 Task: Create a section Code Charge and in the section, add a milestone Network Infrastructure Monitoring in the project AgileHero
Action: Mouse moved to (72, 536)
Screenshot: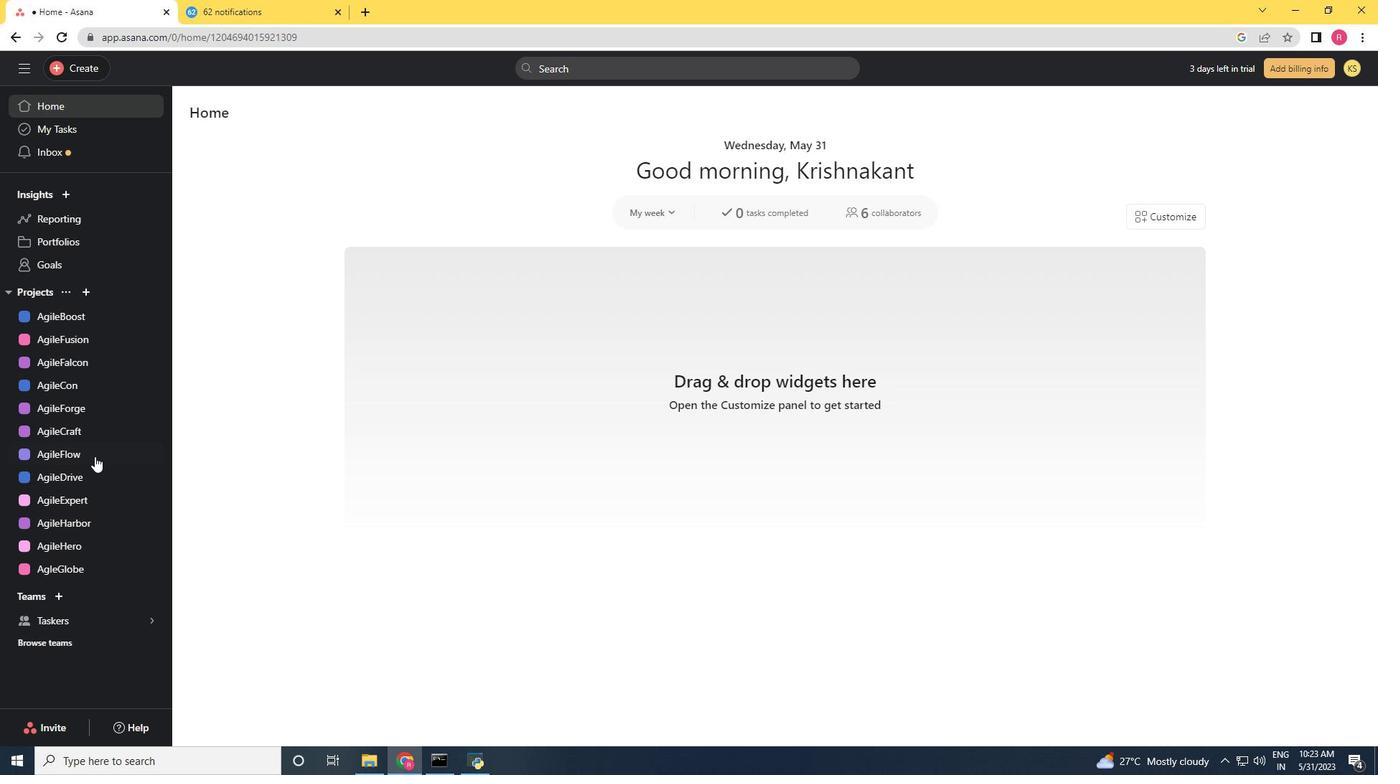 
Action: Mouse pressed left at (72, 536)
Screenshot: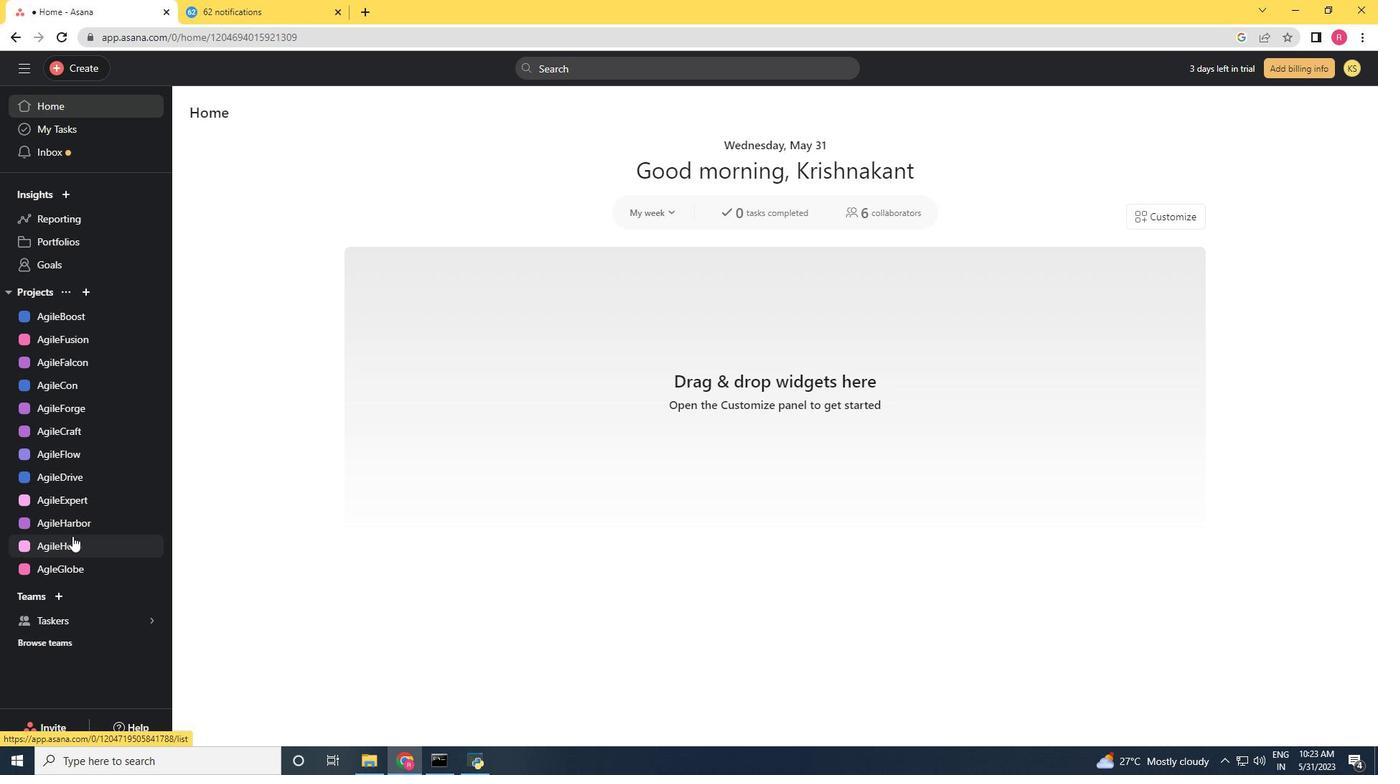 
Action: Mouse moved to (318, 598)
Screenshot: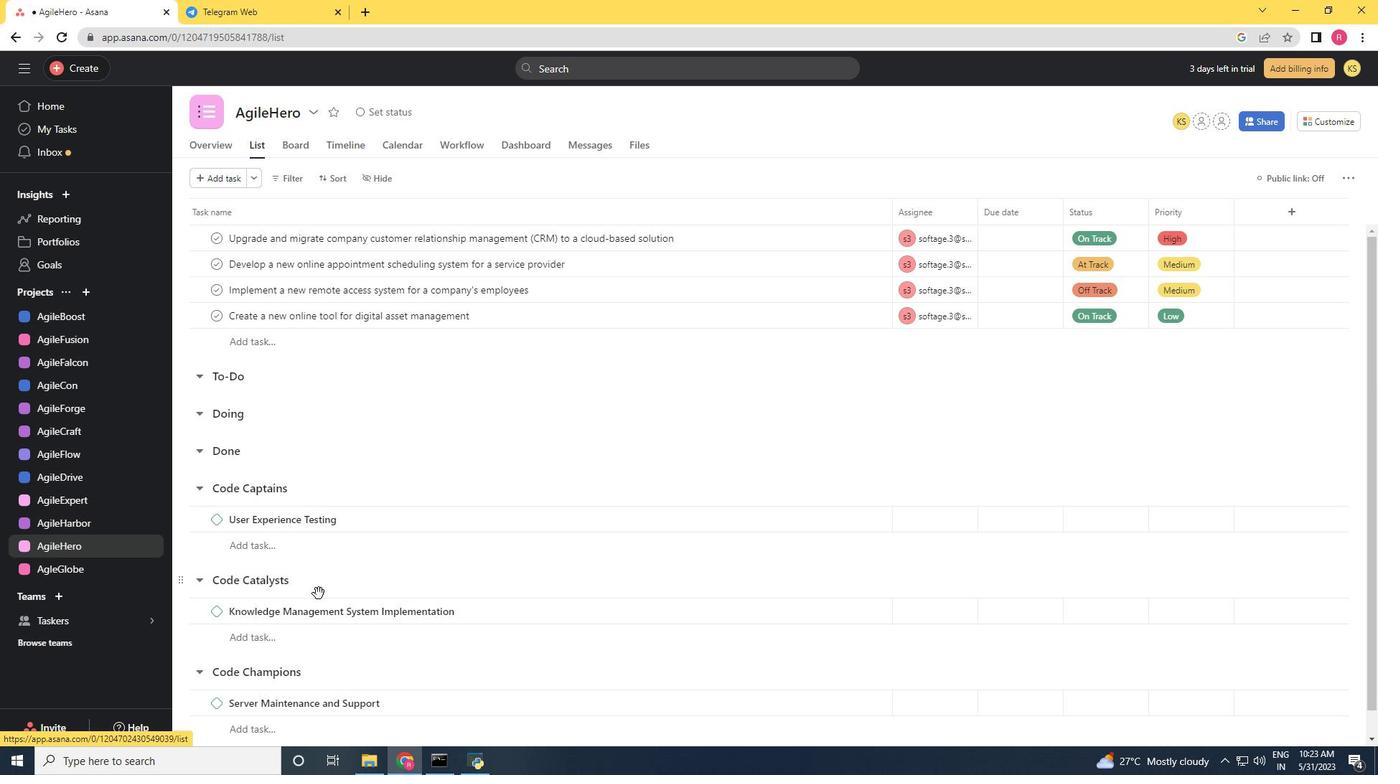 
Action: Mouse scrolled (318, 598) with delta (0, 0)
Screenshot: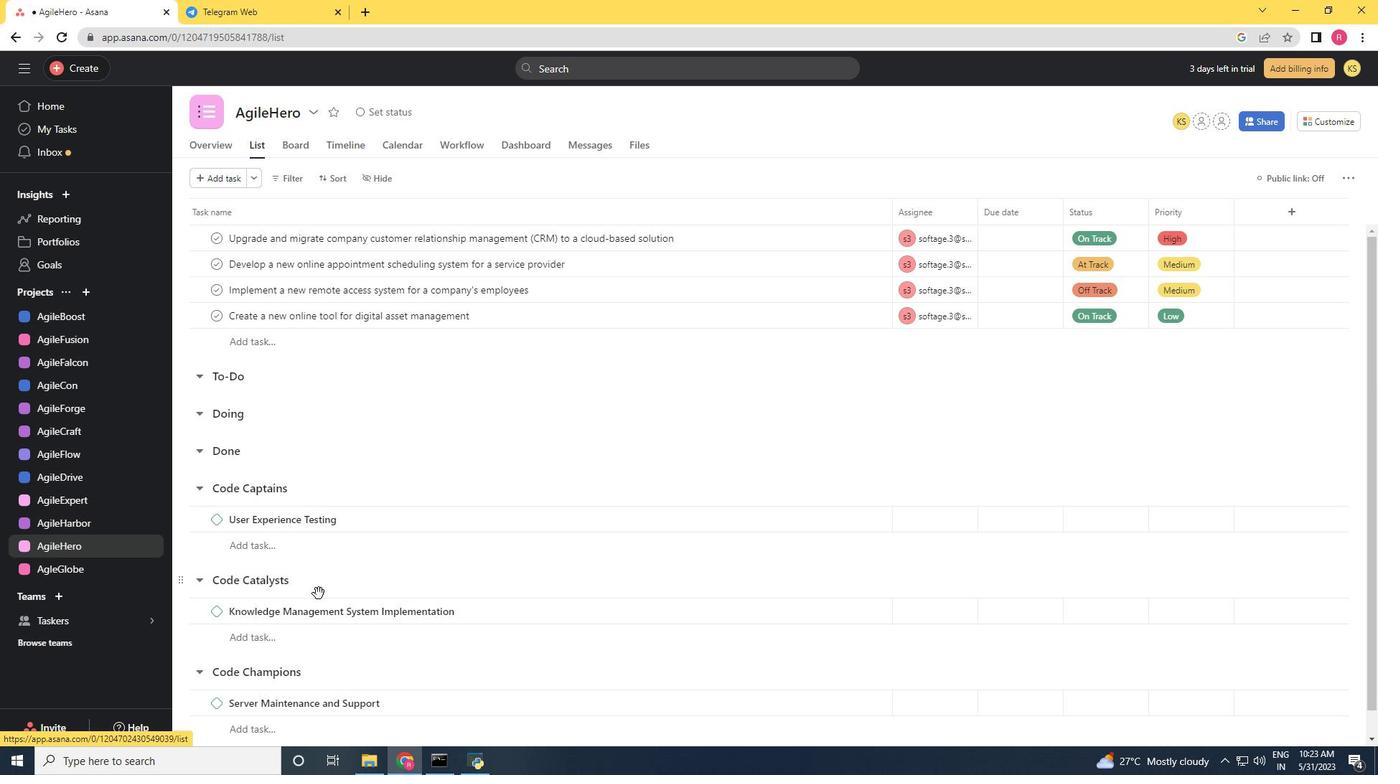 
Action: Mouse moved to (318, 601)
Screenshot: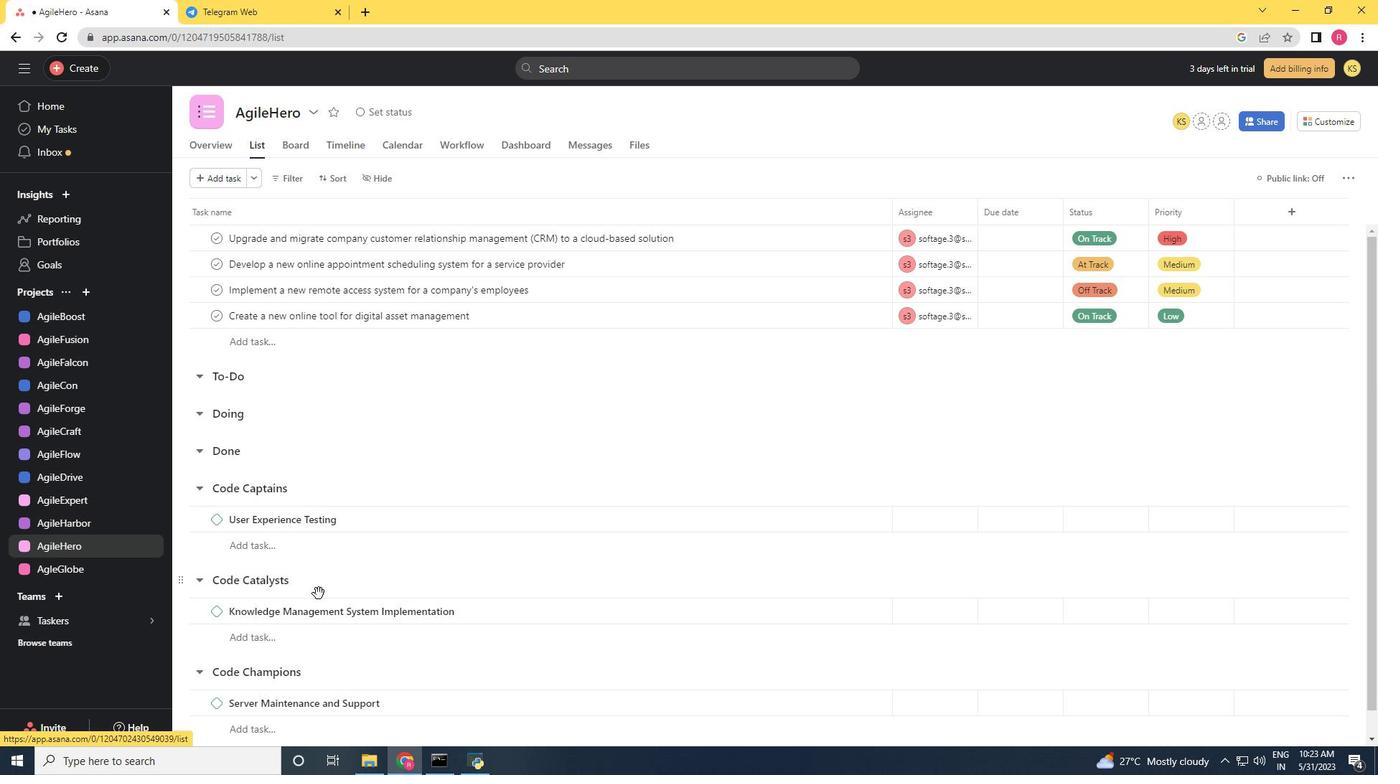 
Action: Mouse scrolled (318, 600) with delta (0, 0)
Screenshot: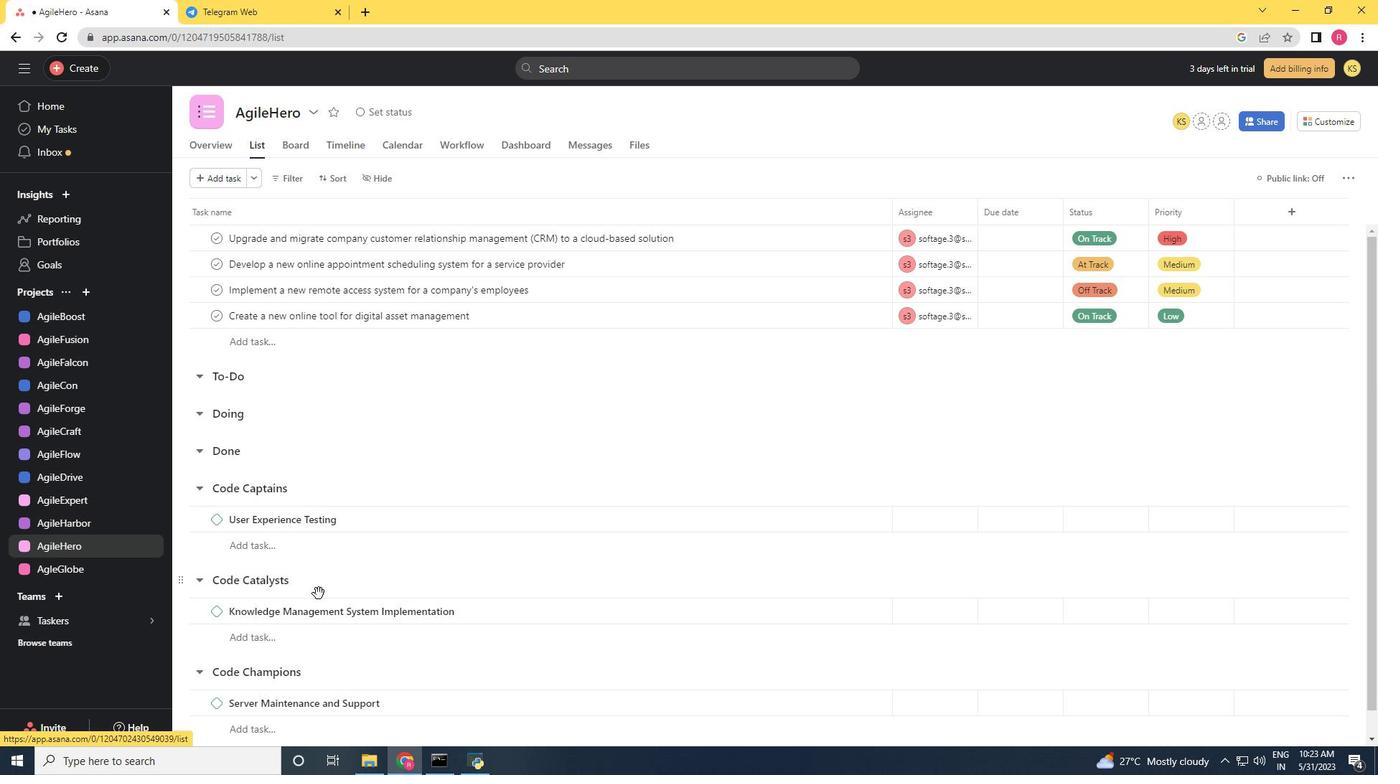 
Action: Mouse moved to (316, 606)
Screenshot: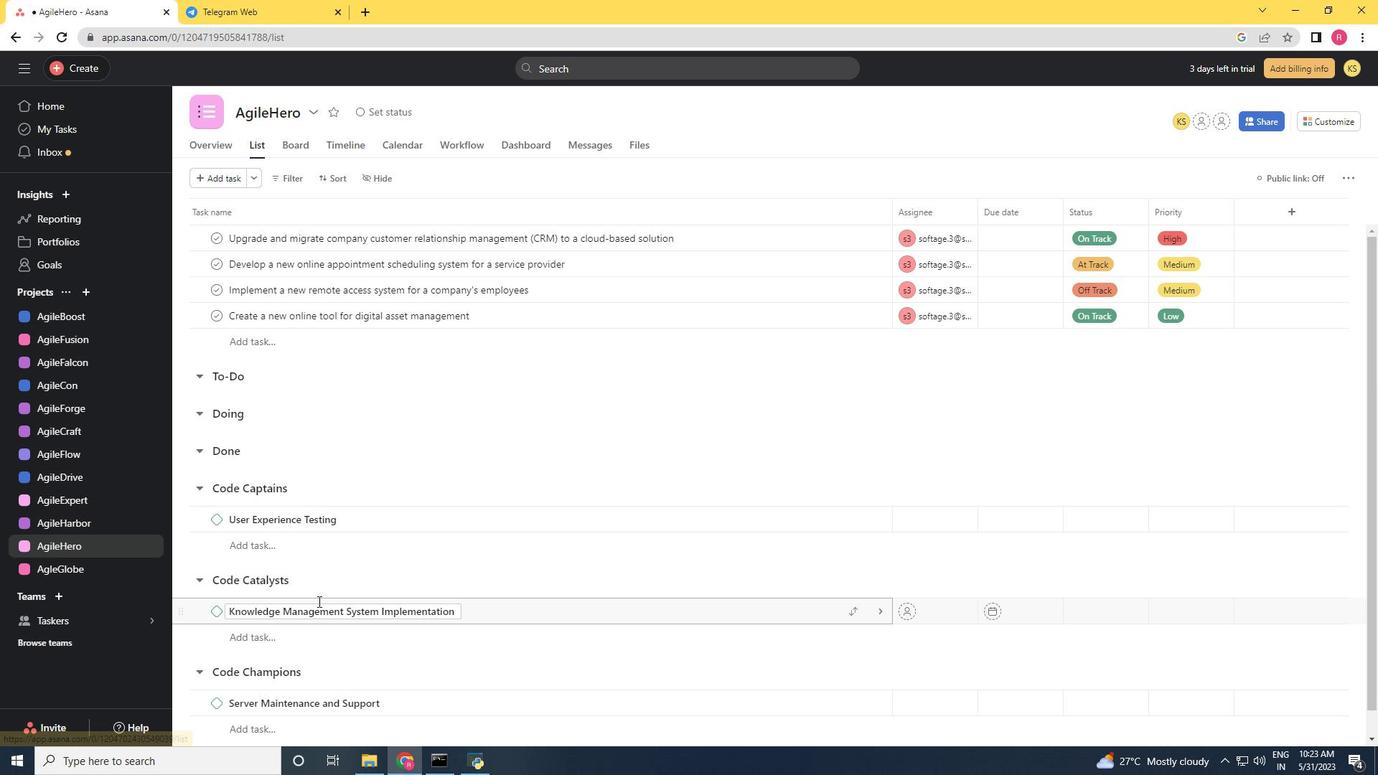 
Action: Mouse scrolled (316, 605) with delta (0, 0)
Screenshot: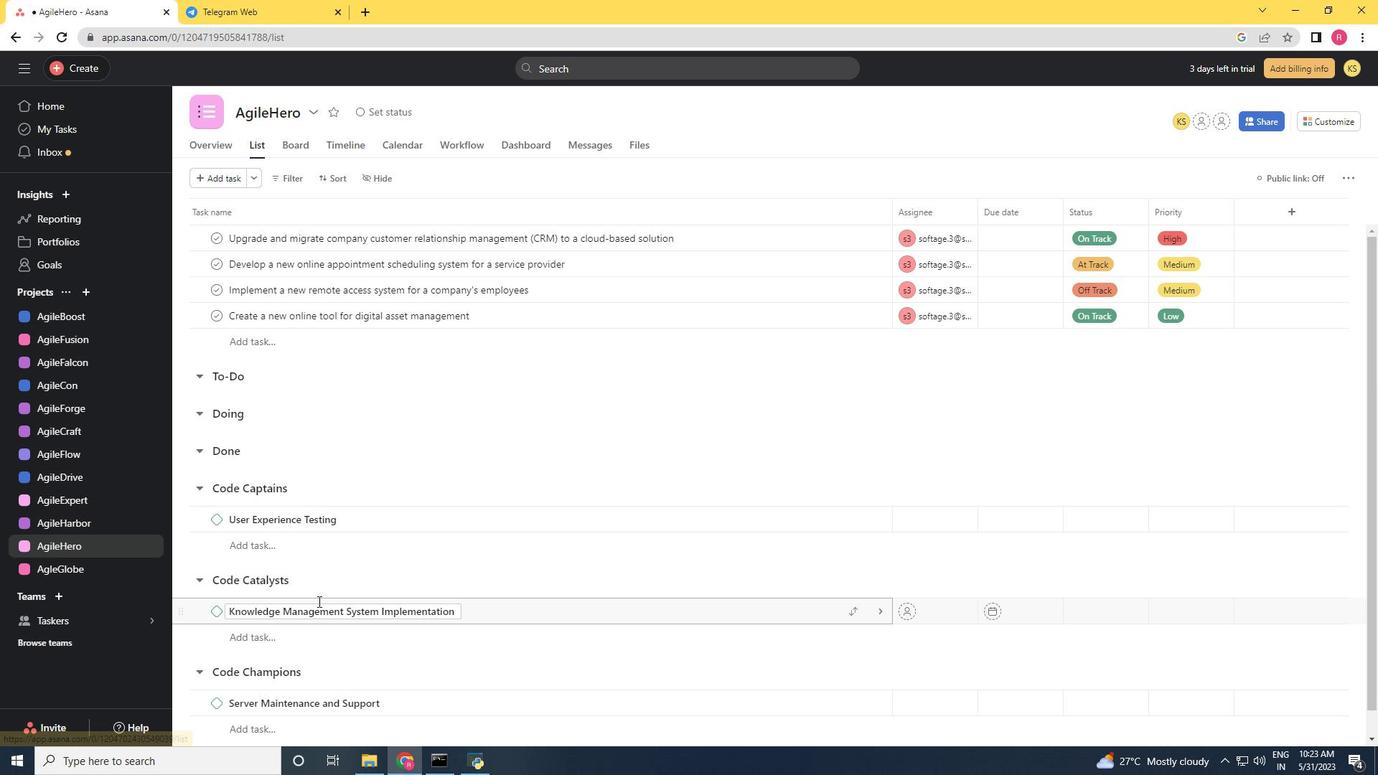 
Action: Mouse moved to (235, 728)
Screenshot: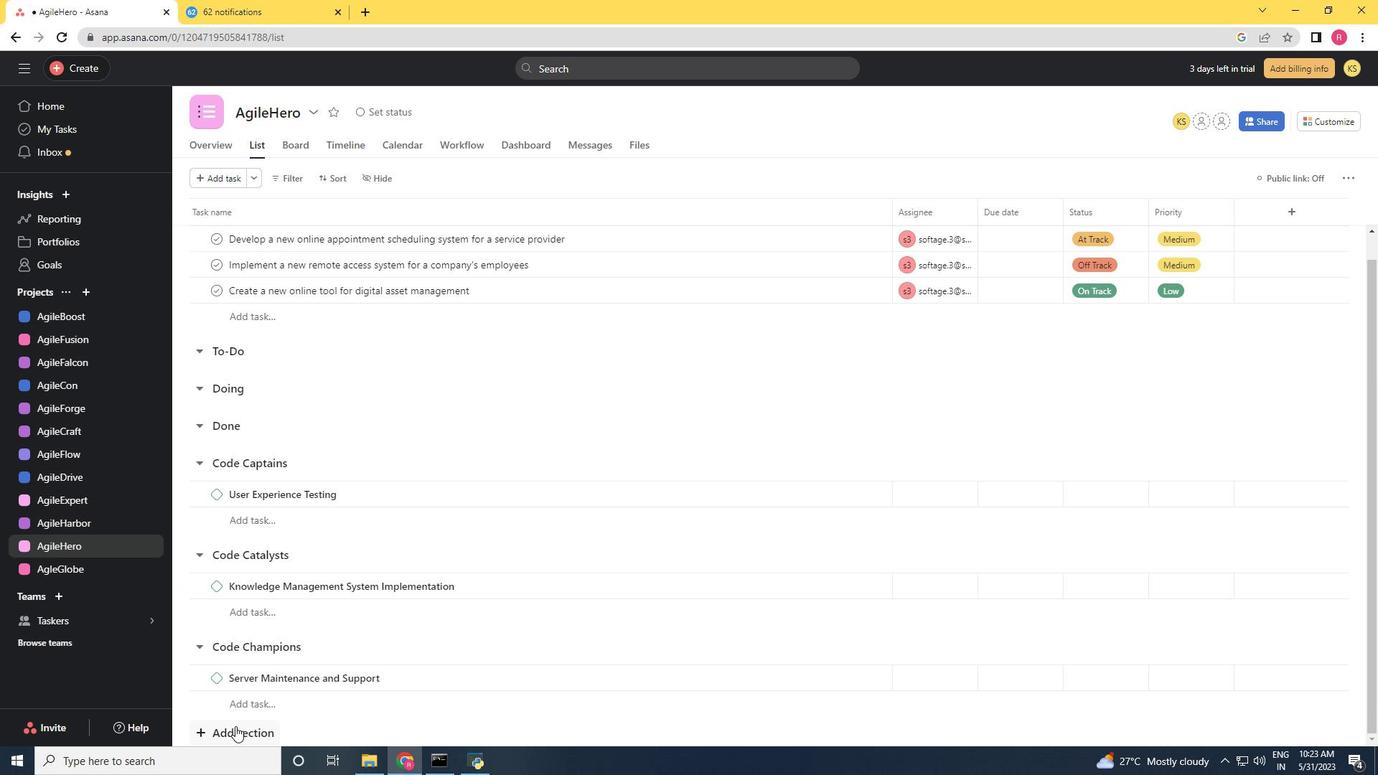
Action: Mouse pressed left at (235, 728)
Screenshot: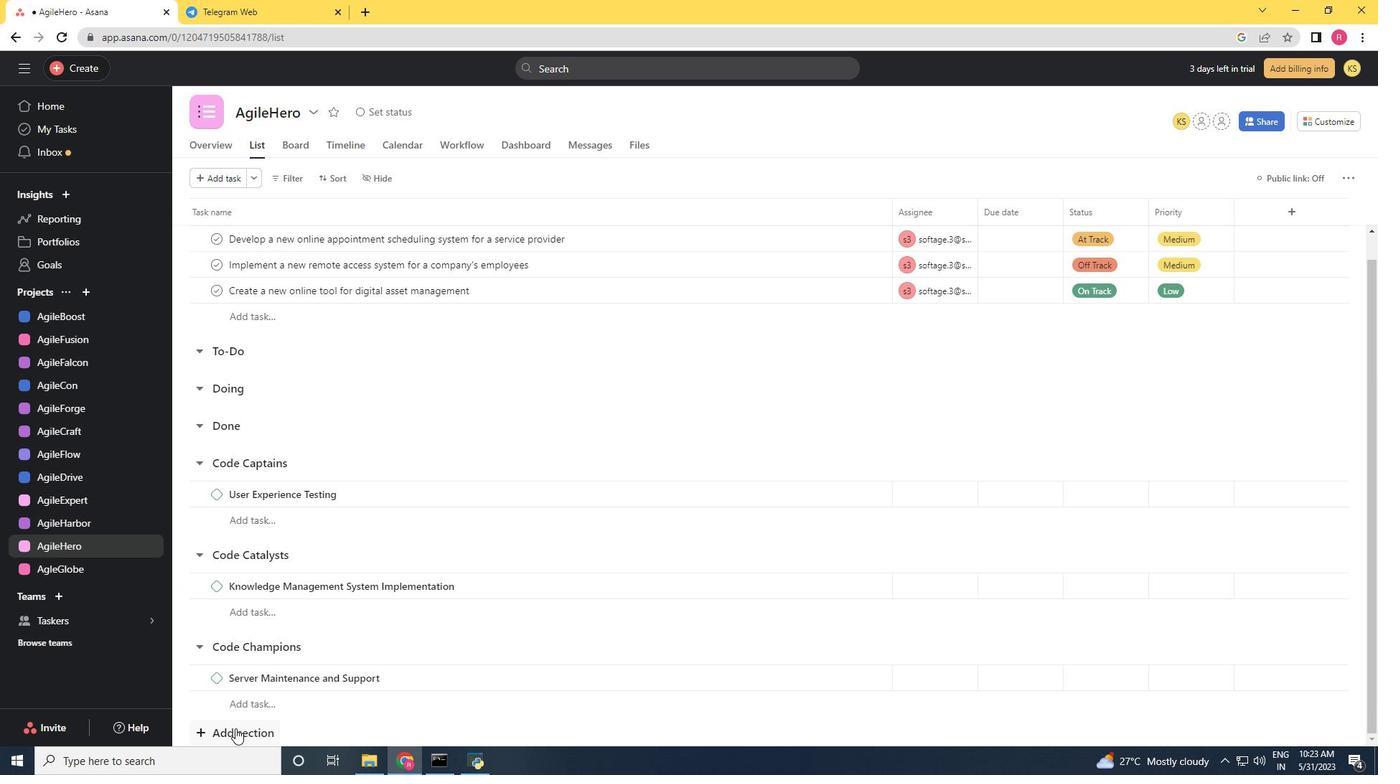 
Action: Mouse scrolled (235, 728) with delta (0, 0)
Screenshot: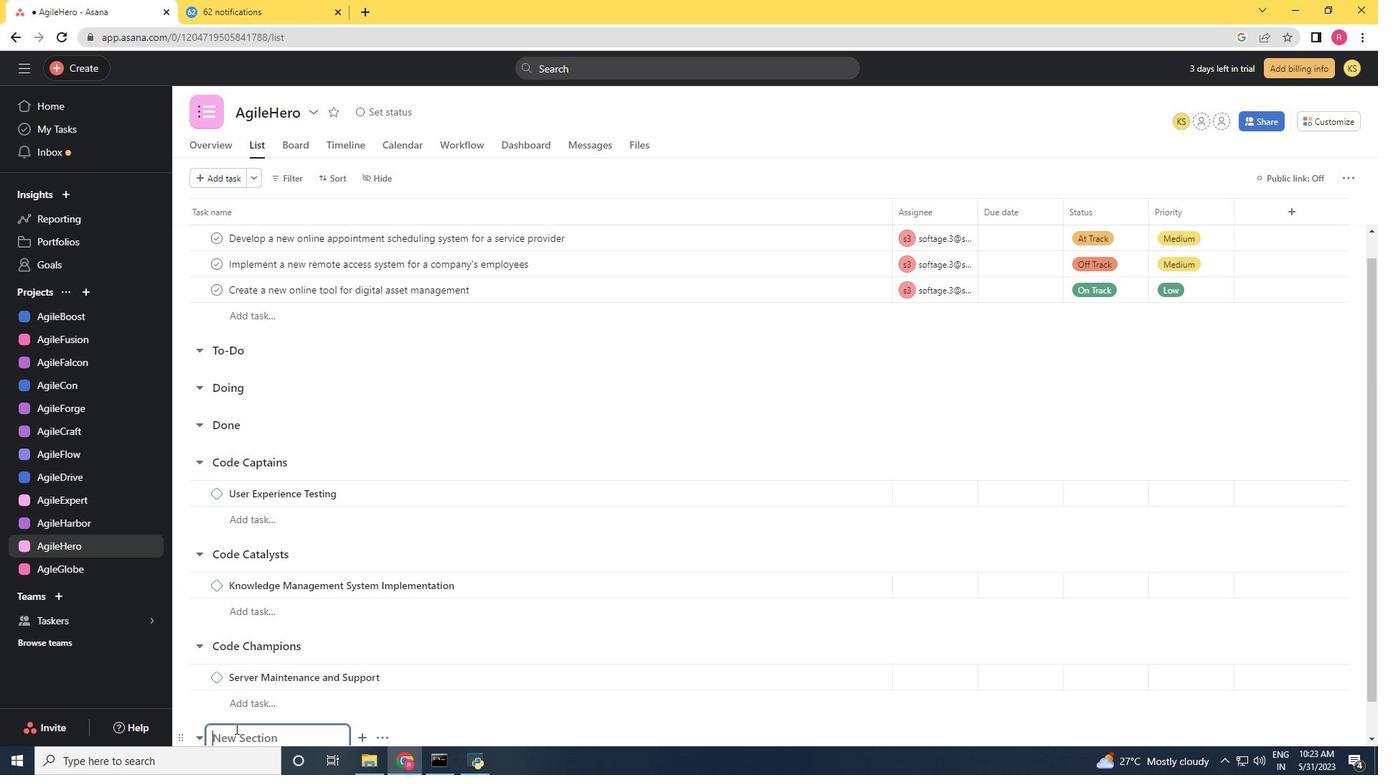 
Action: Mouse scrolled (235, 728) with delta (0, 0)
Screenshot: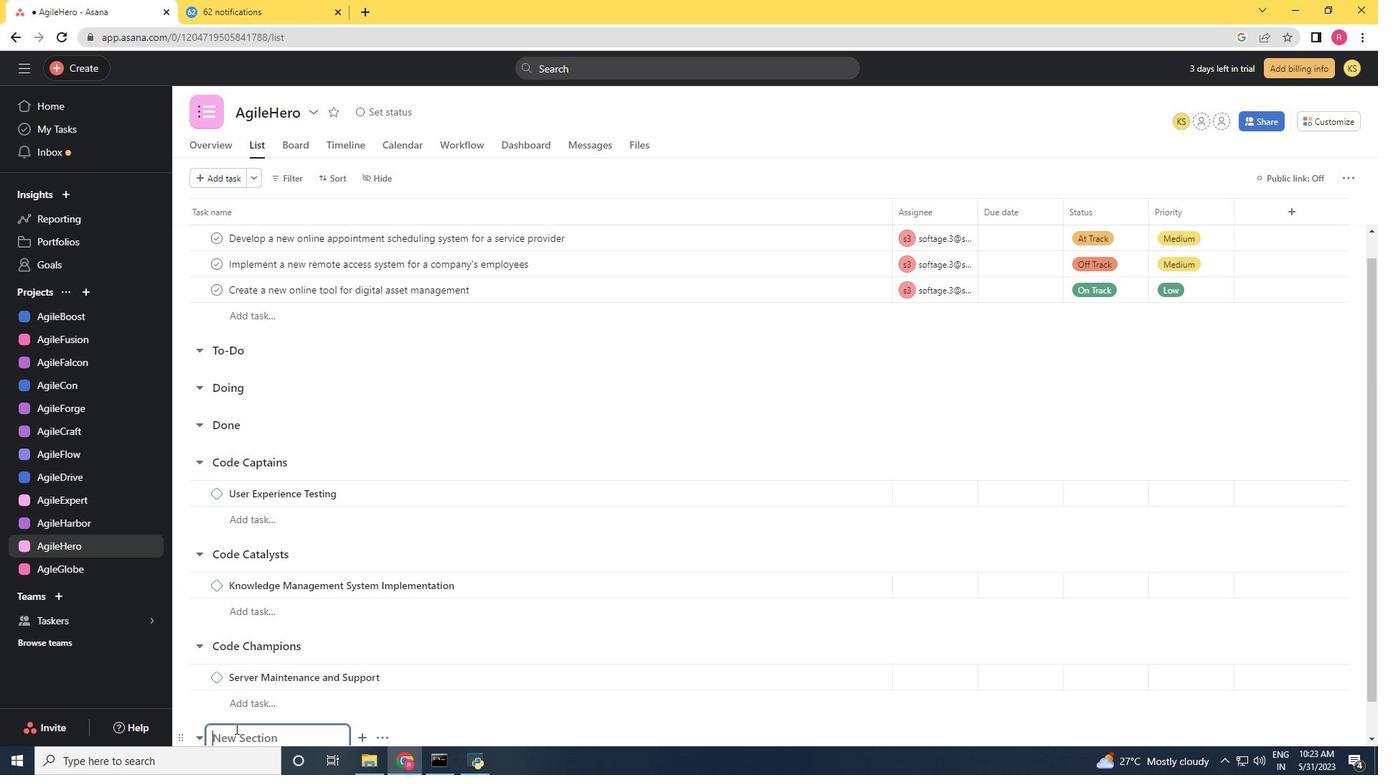 
Action: Mouse scrolled (235, 728) with delta (0, 0)
Screenshot: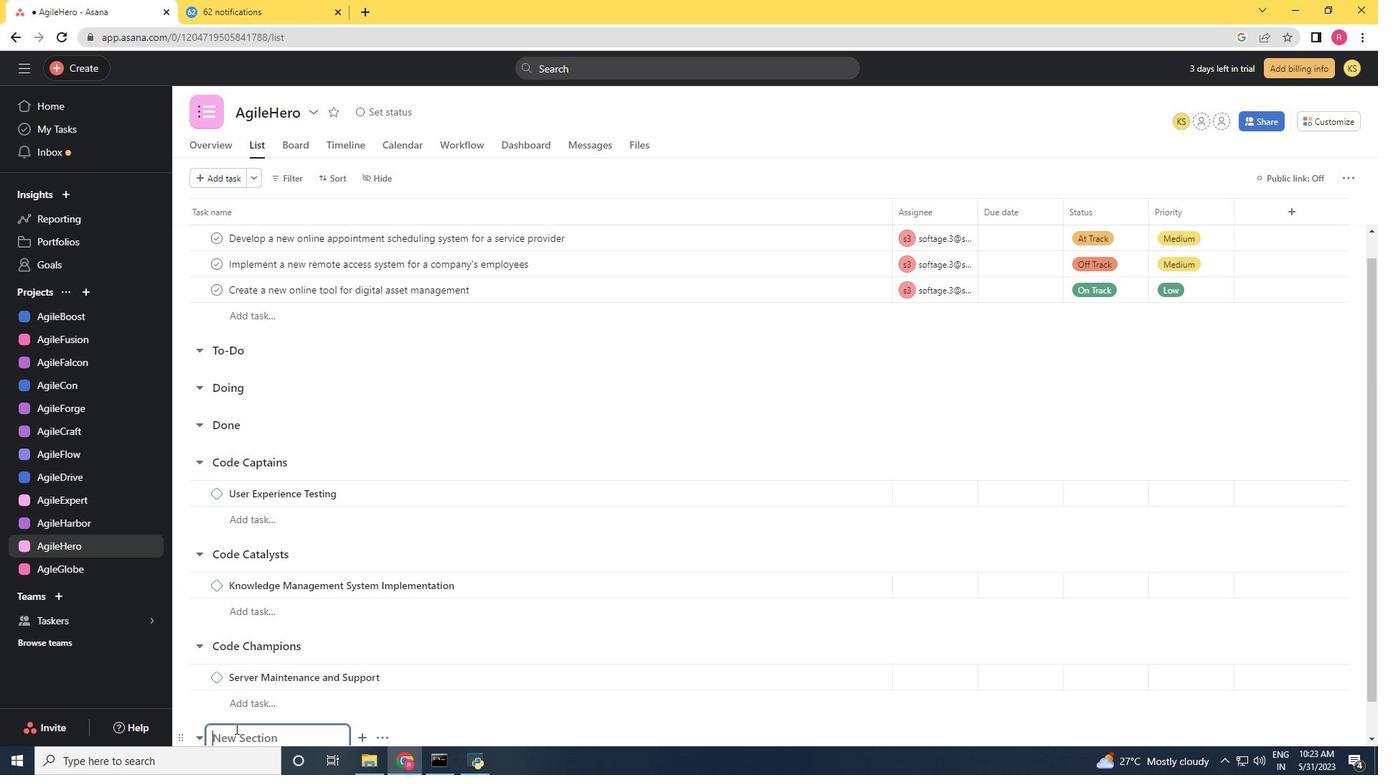 
Action: Key pressed <Key.shift><Key.shift><Key.shift><Key.shift><Key.shift>O<Key.backspace><Key.shift><Key.shift>Code<Key.space><Key.shift>Charge<Key.space><Key.enter><Key.shift><Key.shift><Key.shift>Network<Key.space><Key.shift>Infrastructure<Key.space><Key.shift>Monitoring
Screenshot: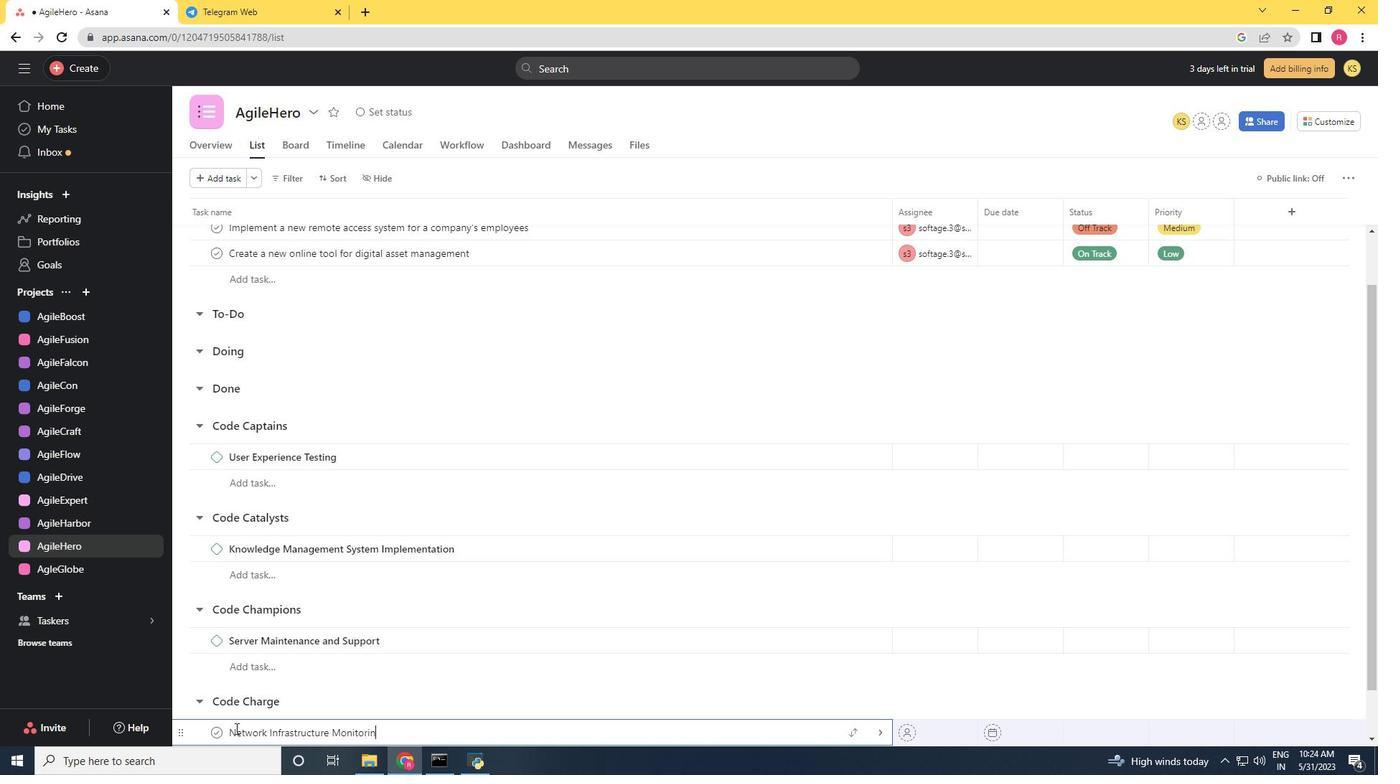 
Action: Mouse scrolled (235, 729) with delta (0, 0)
Screenshot: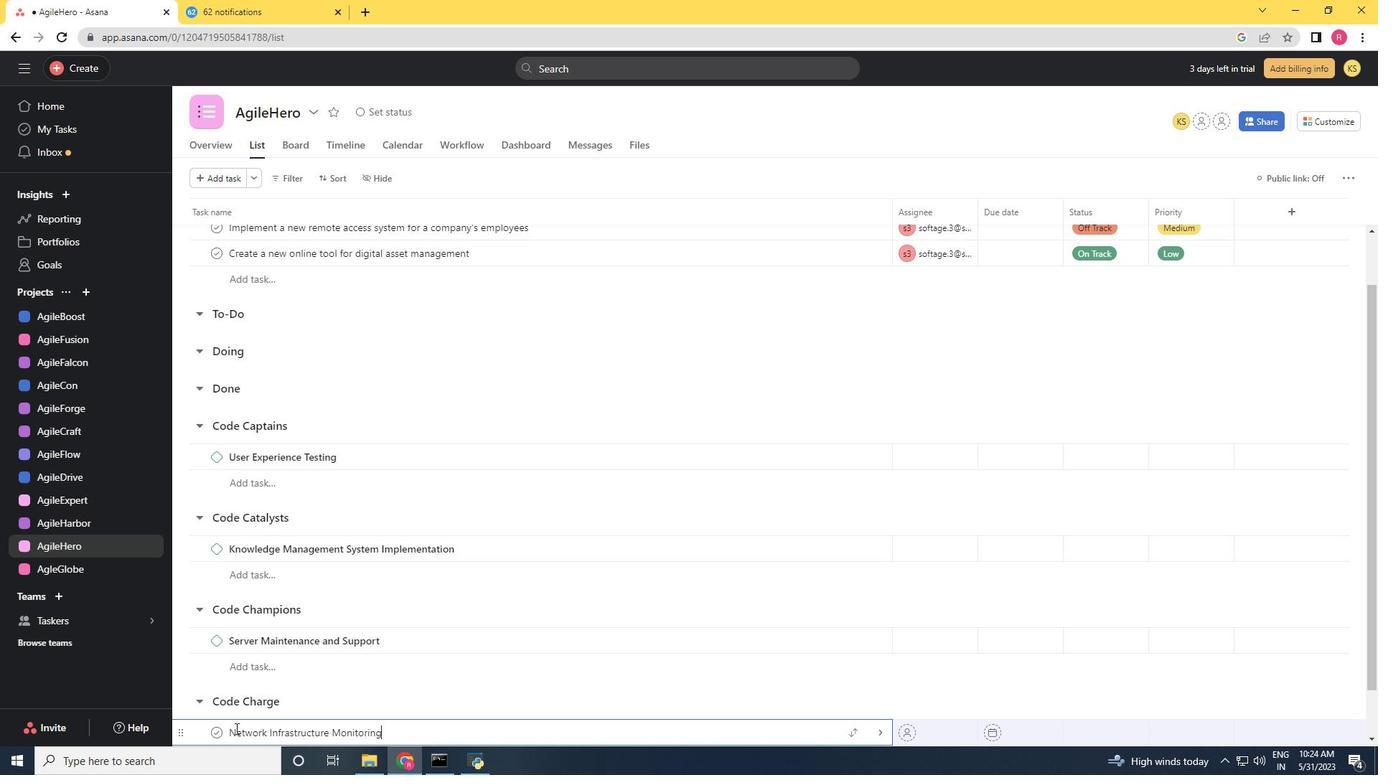 
Action: Mouse scrolled (235, 728) with delta (0, 0)
Screenshot: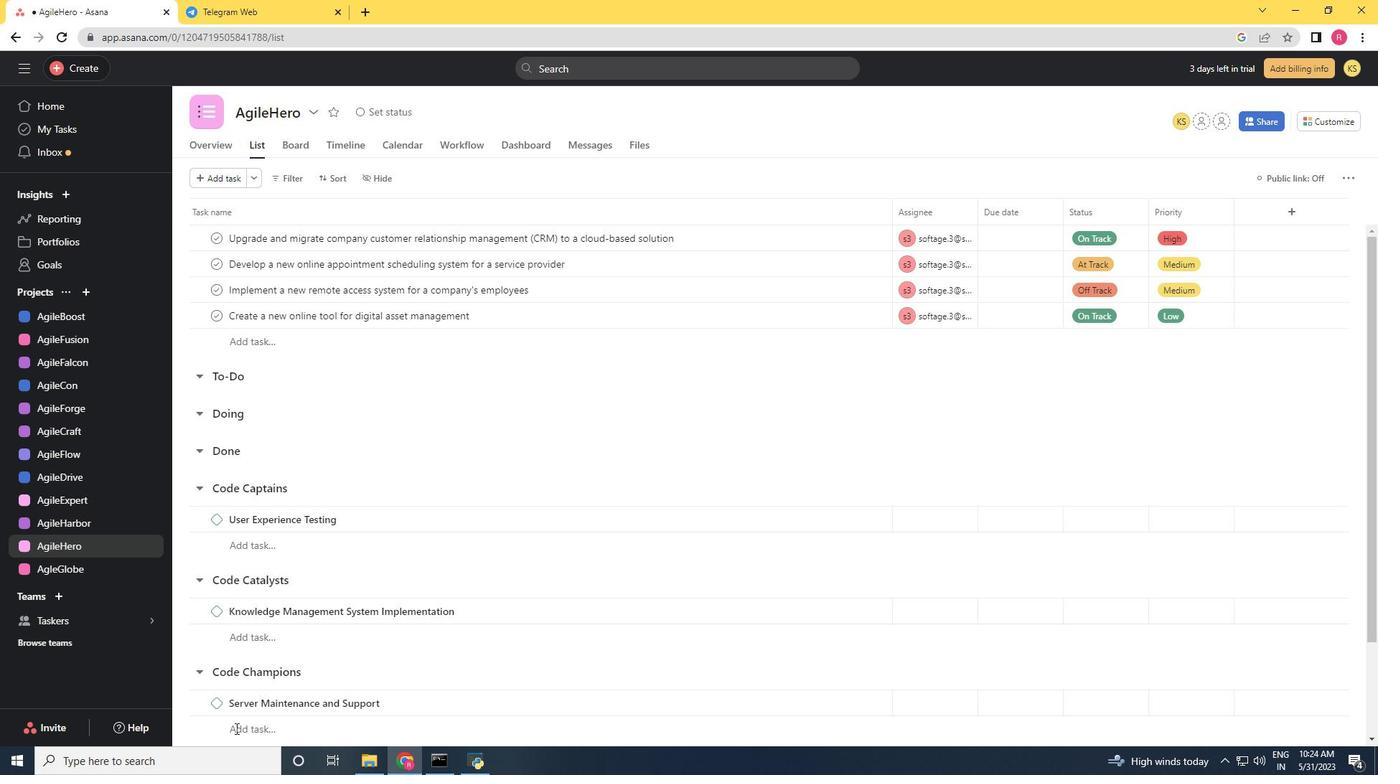 
Action: Mouse scrolled (235, 728) with delta (0, 0)
Screenshot: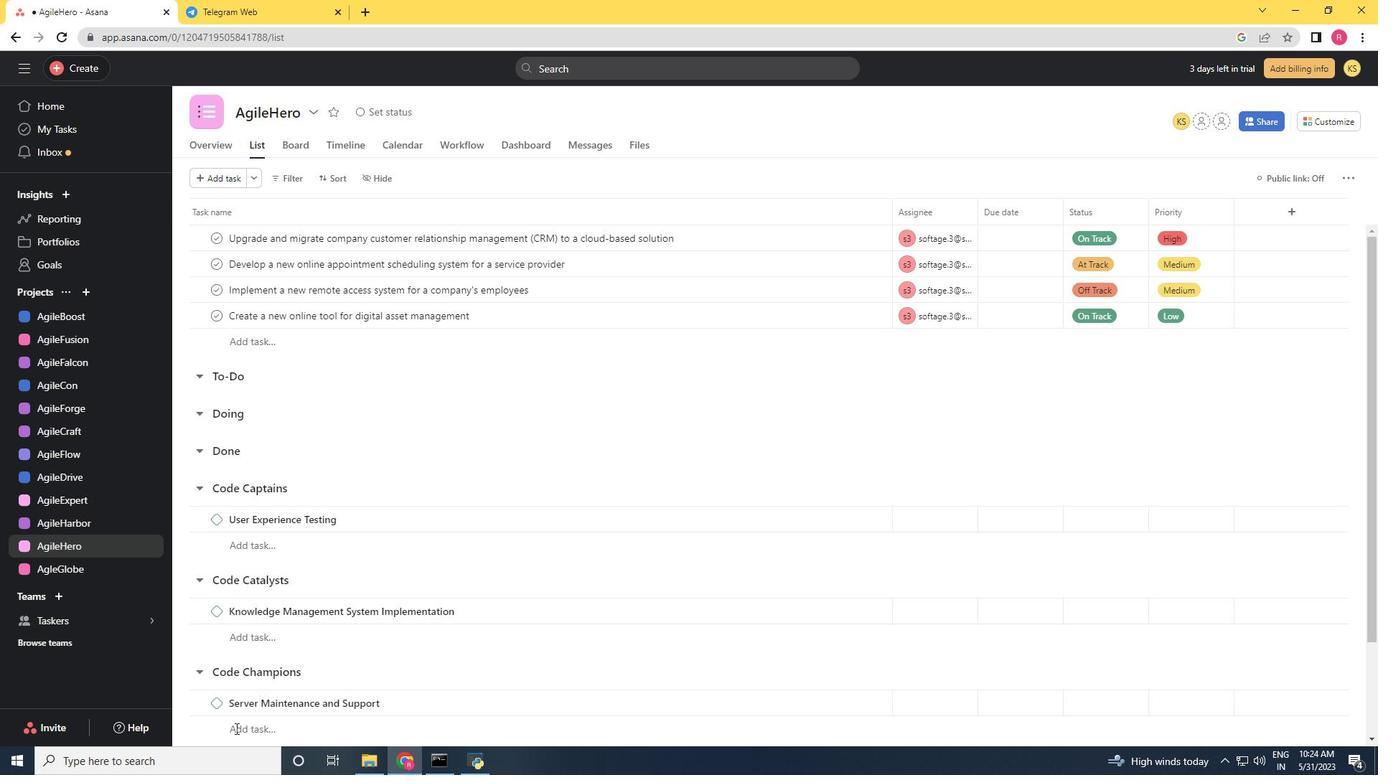 
Action: Mouse scrolled (235, 728) with delta (0, 0)
Screenshot: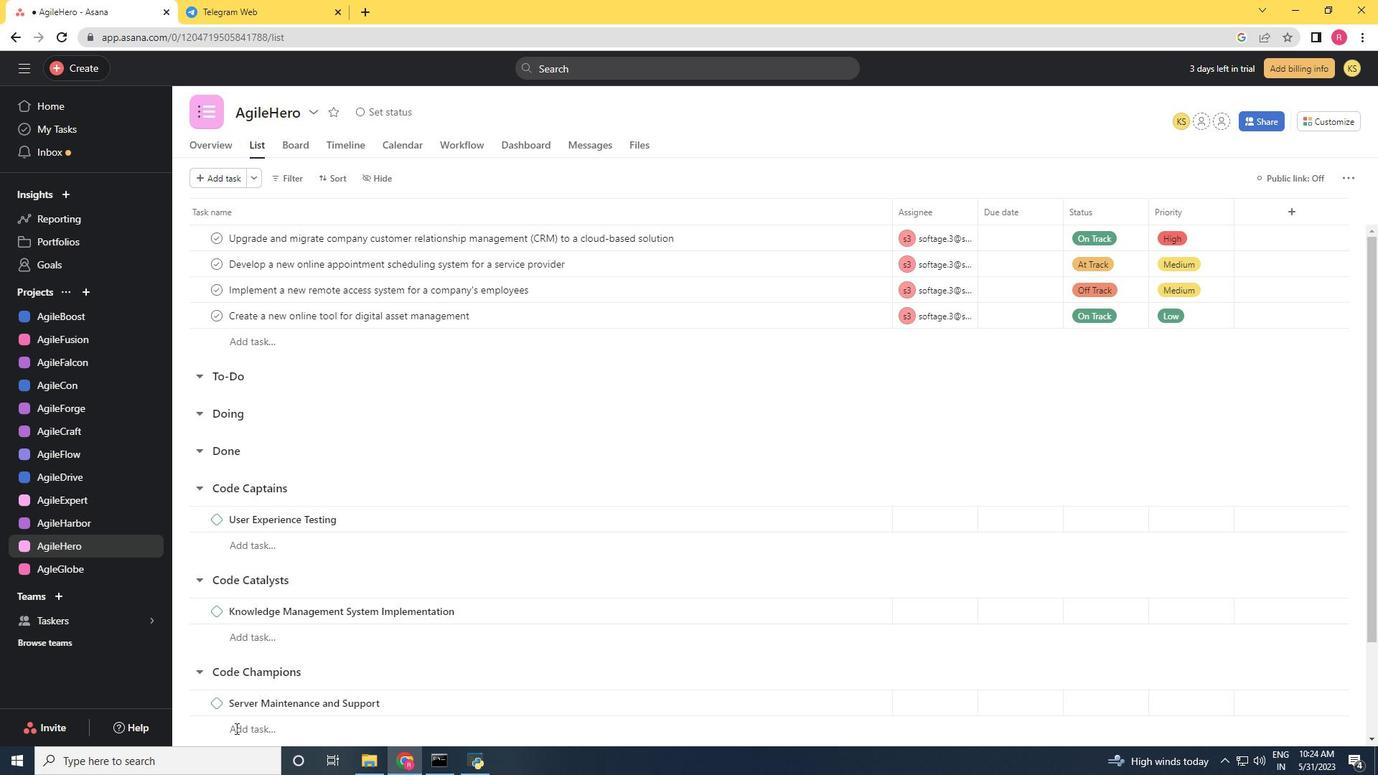
Action: Mouse scrolled (235, 728) with delta (0, 0)
Screenshot: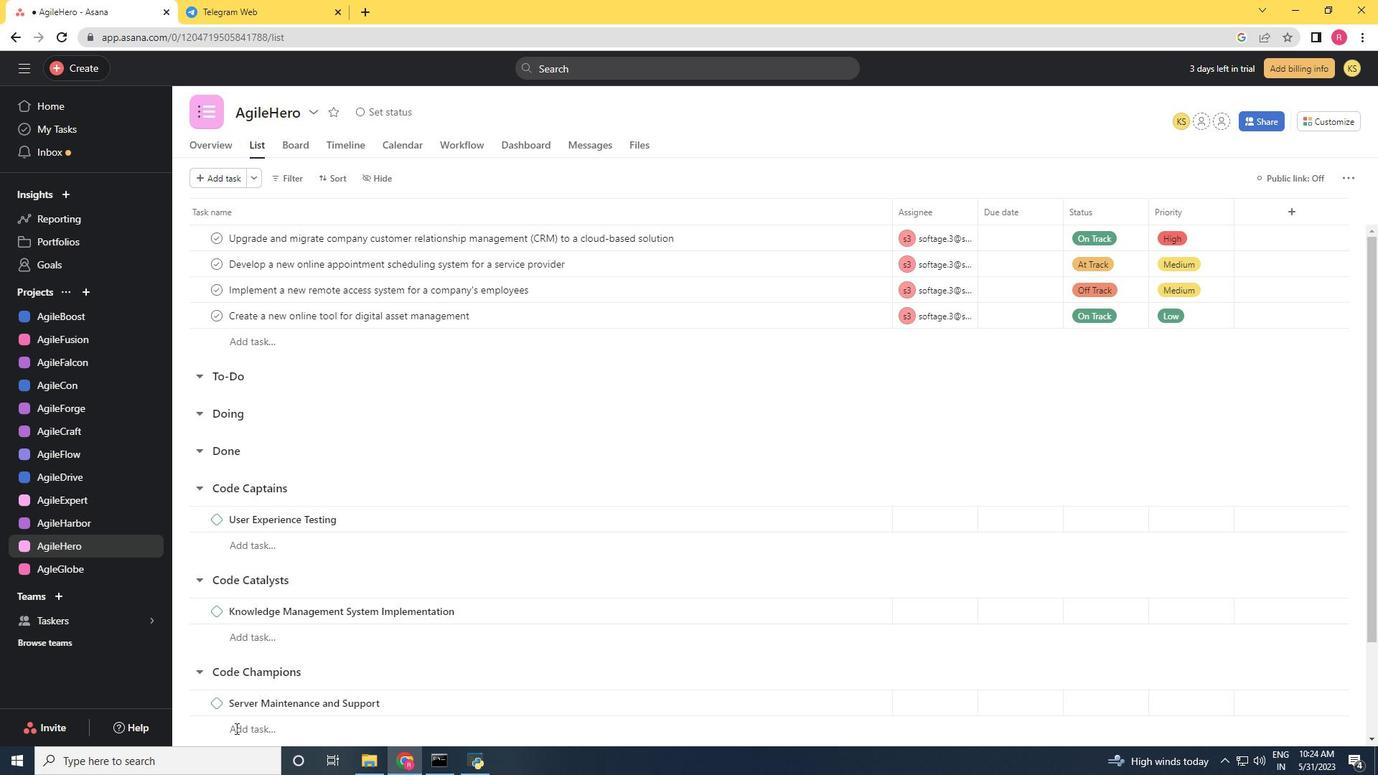 
Action: Mouse scrolled (235, 728) with delta (0, 0)
Screenshot: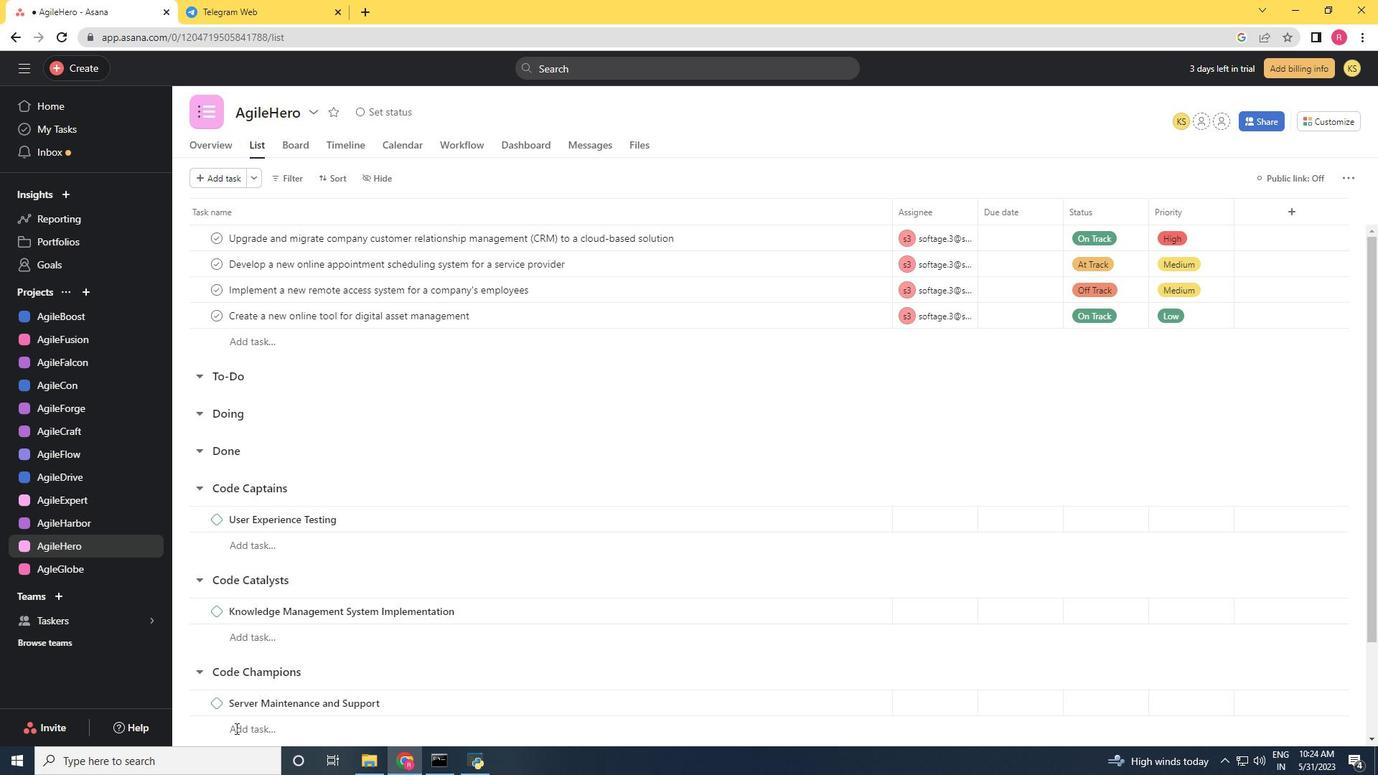 
Action: Mouse moved to (427, 680)
Screenshot: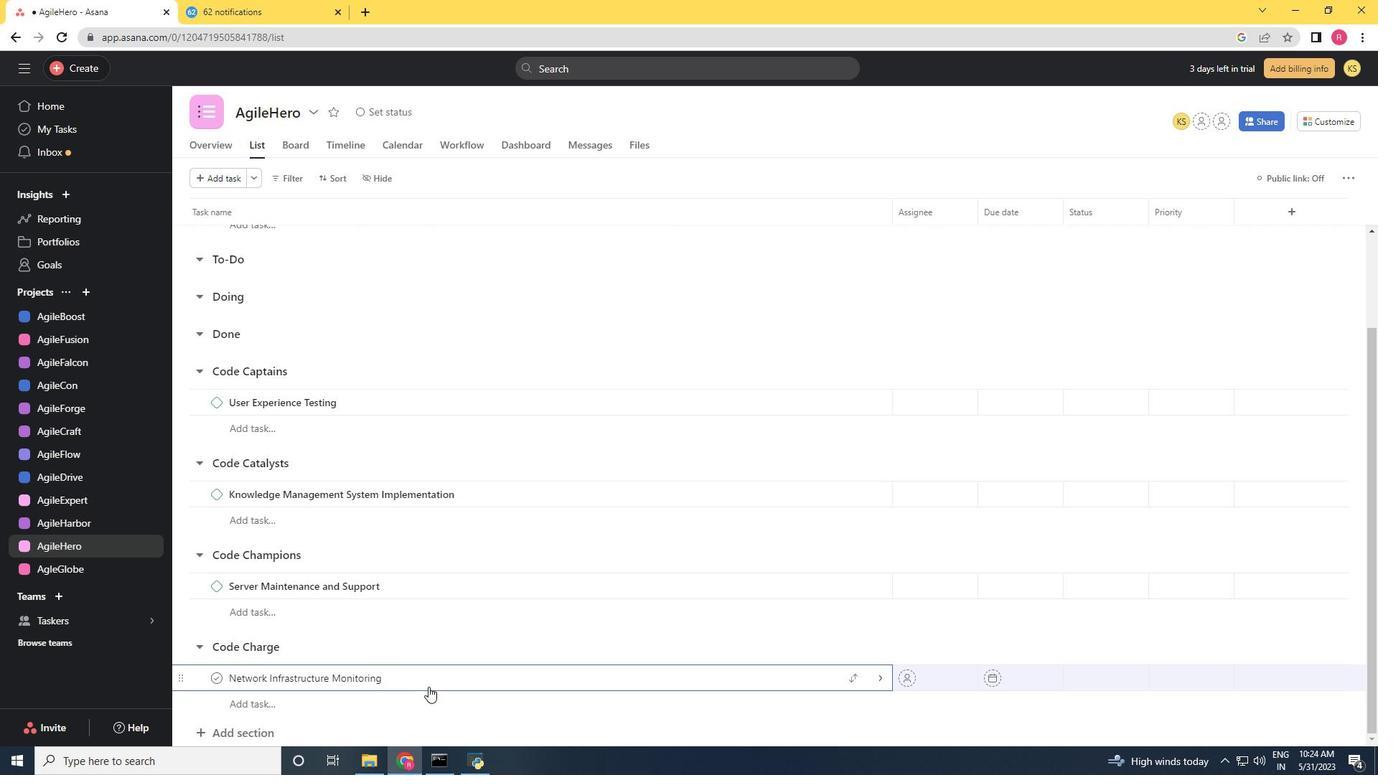 
Action: Mouse pressed right at (427, 680)
Screenshot: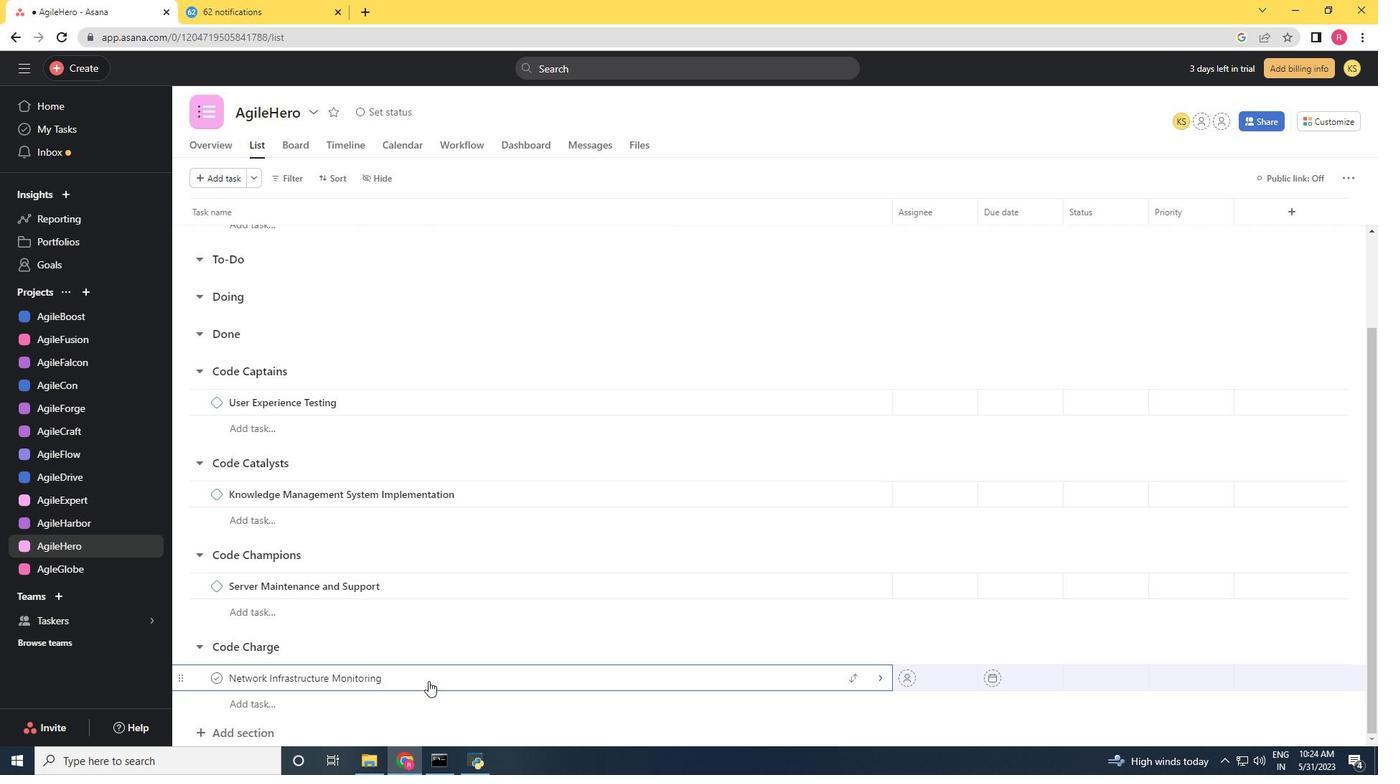 
Action: Mouse moved to (509, 608)
Screenshot: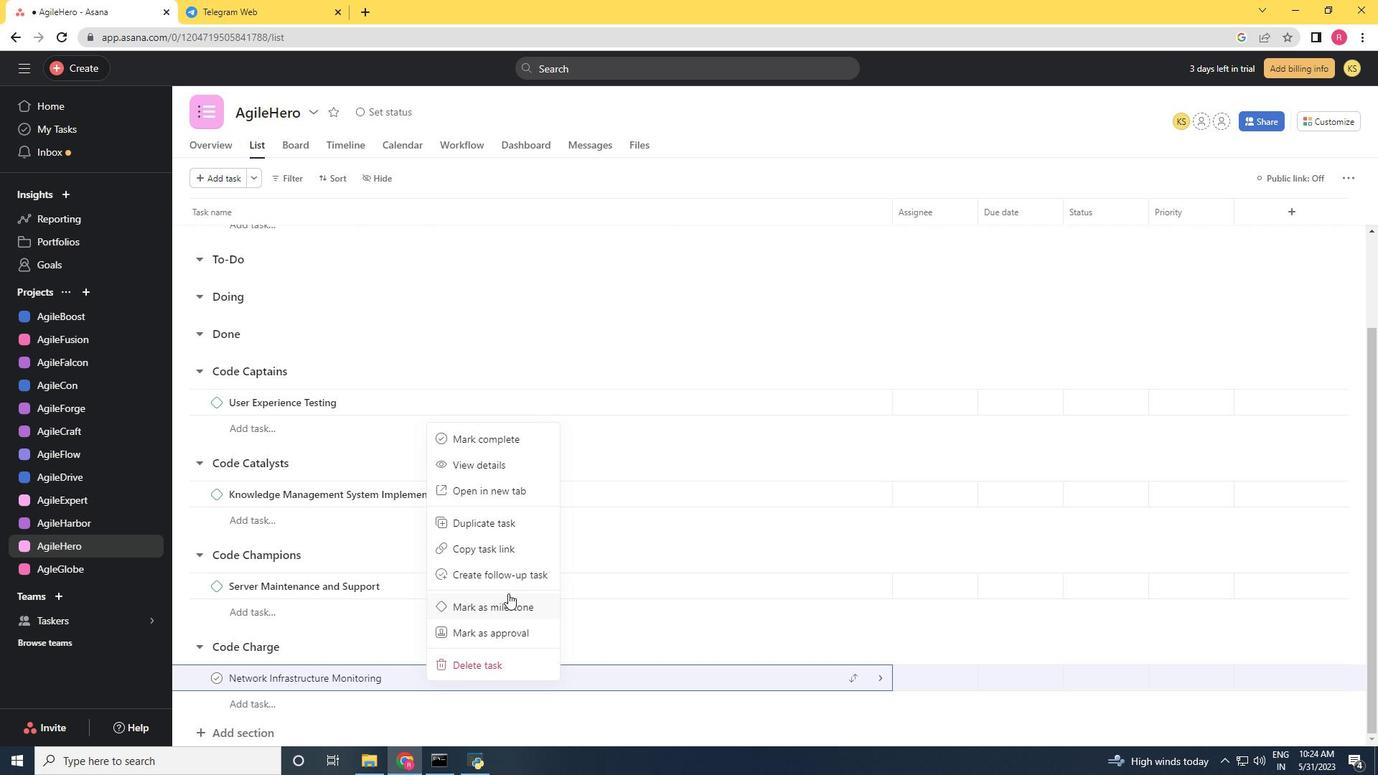 
Action: Mouse pressed left at (509, 608)
Screenshot: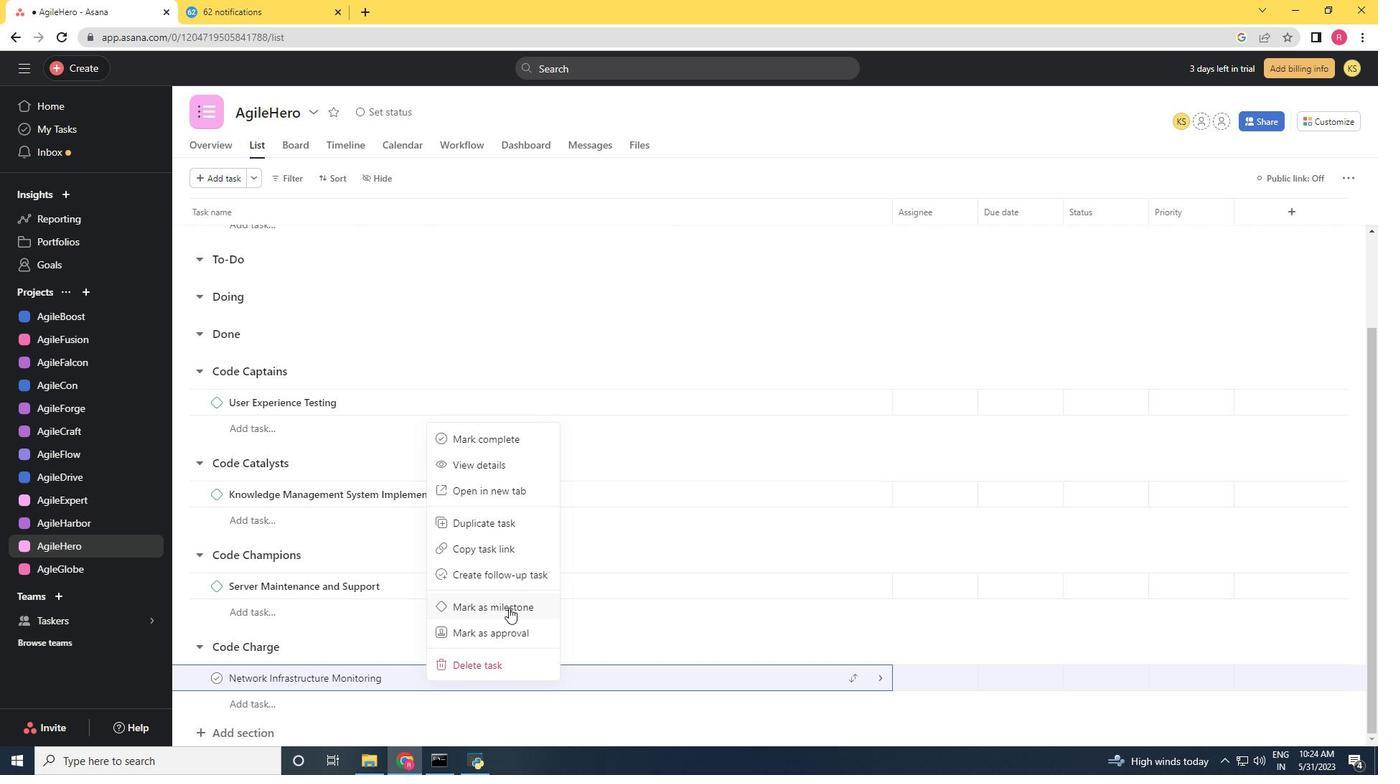 
Action: Mouse scrolled (509, 607) with delta (0, 0)
Screenshot: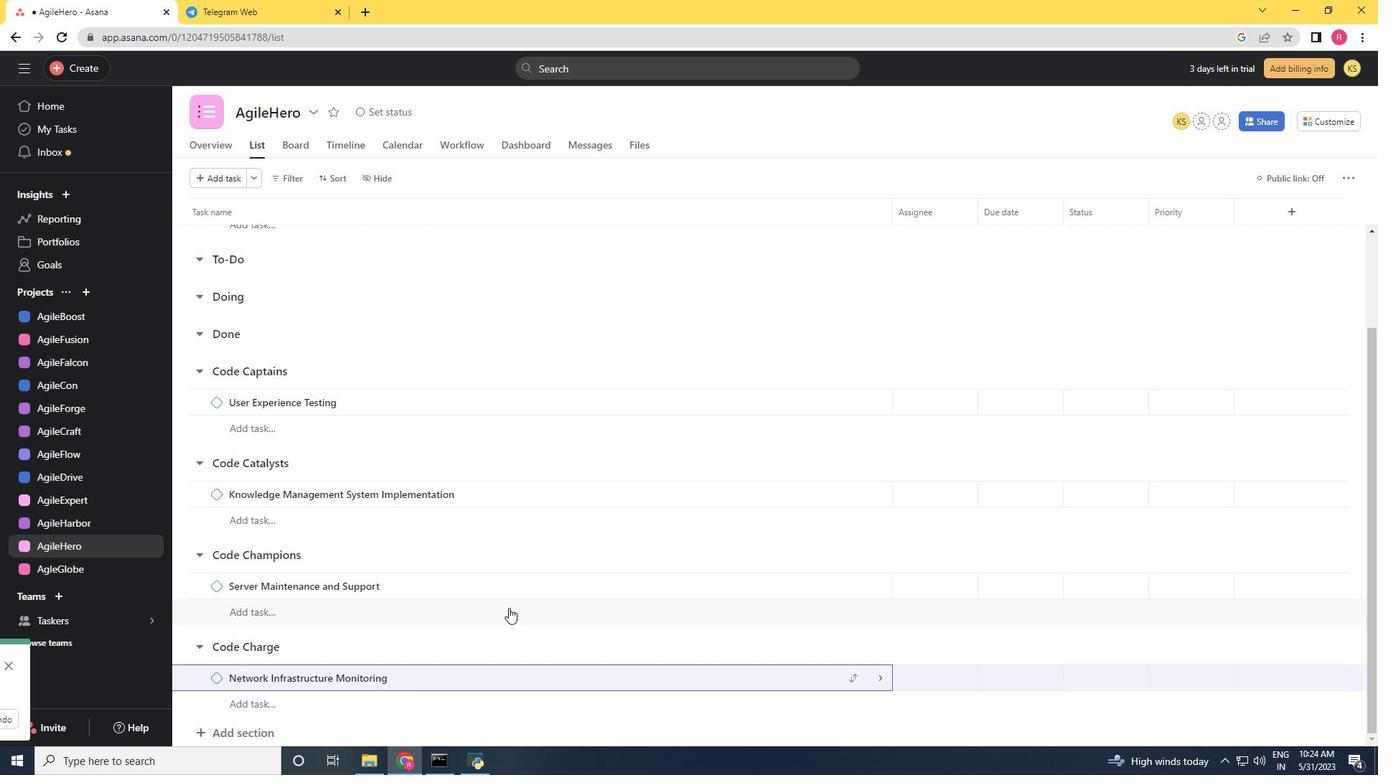 
Action: Mouse scrolled (509, 607) with delta (0, 0)
Screenshot: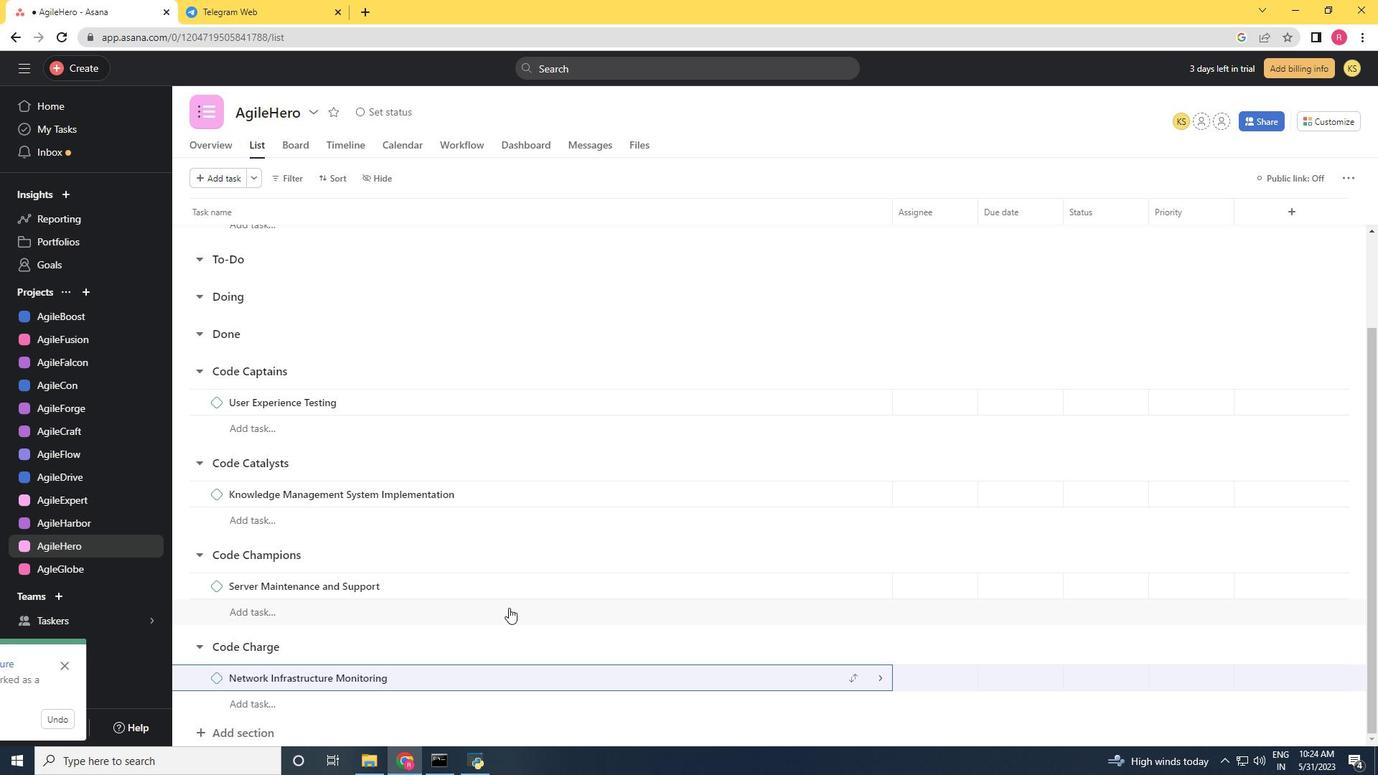 
